 Task: Change the deinterlace mode to Yadif (2x).
Action: Mouse moved to (62, 10)
Screenshot: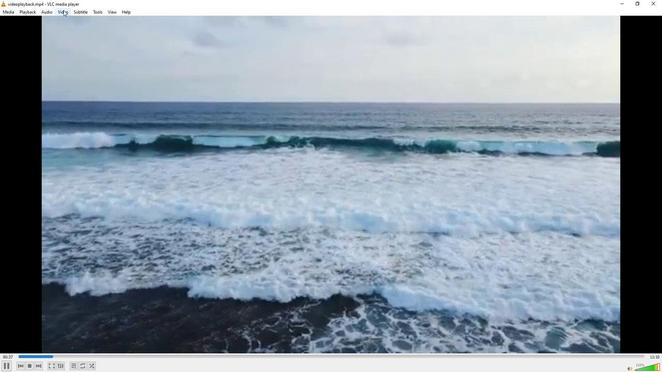 
Action: Mouse pressed left at (62, 10)
Screenshot: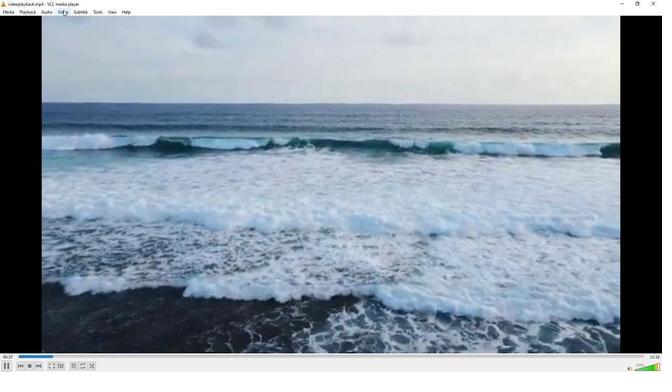 
Action: Mouse moved to (134, 155)
Screenshot: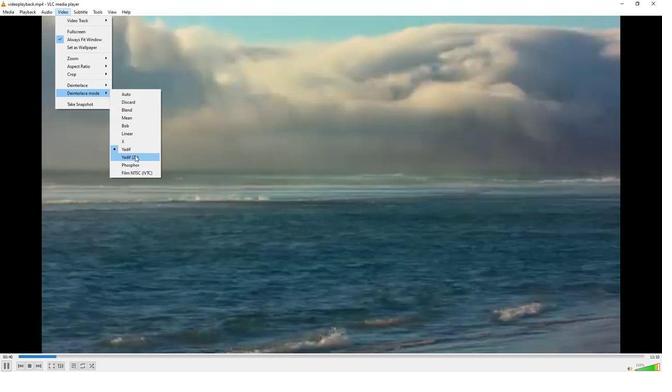 
Action: Mouse pressed left at (134, 155)
Screenshot: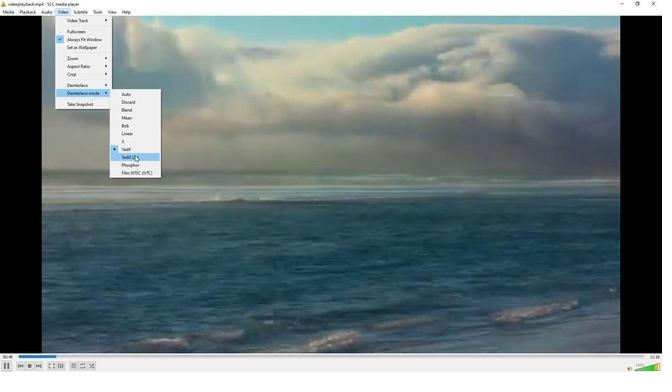 
